 Task: Search for the email with the subject Request for a meeting agenda logged in from softage.1@softage.net with the filter, email from softage.3@softage.net and a new filter,  Delete it 
Action: Mouse moved to (835, 82)
Screenshot: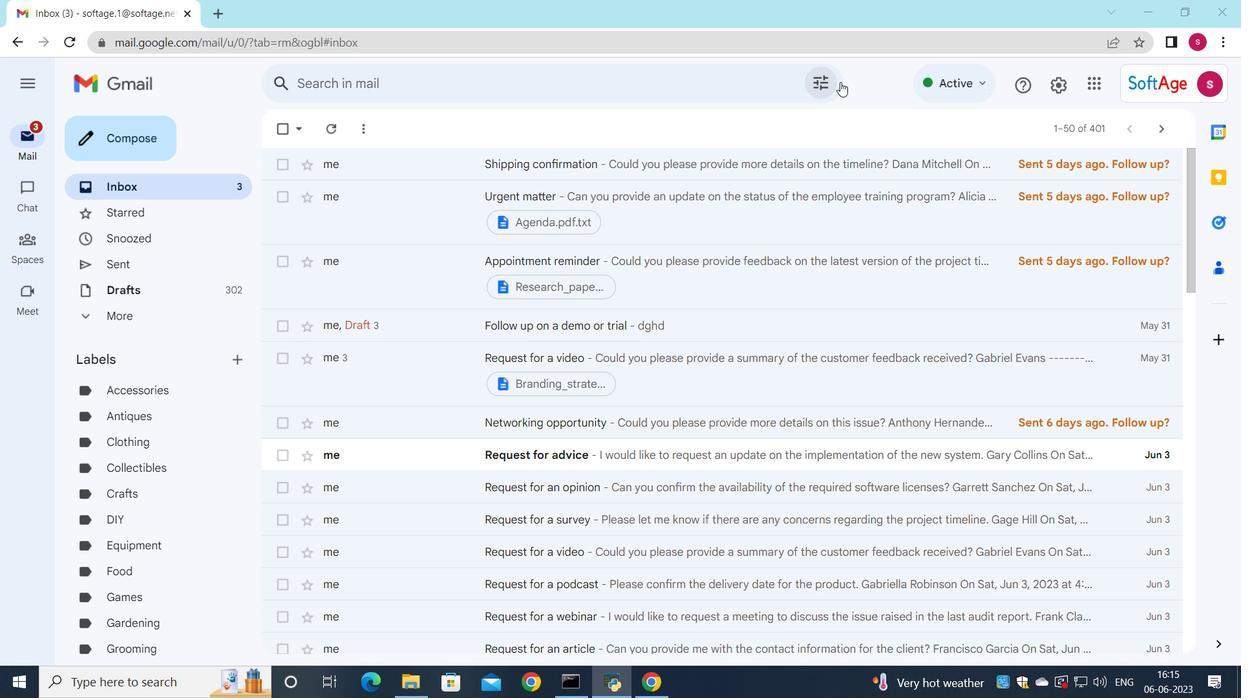 
Action: Mouse pressed left at (835, 82)
Screenshot: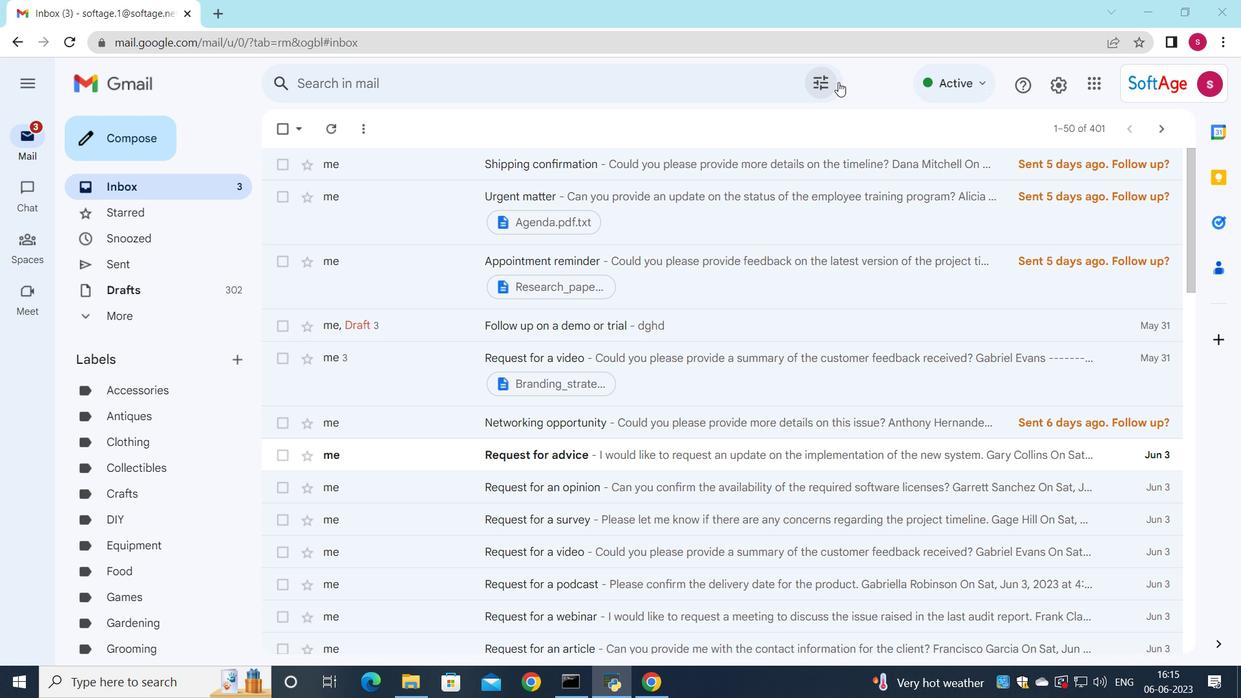 
Action: Mouse moved to (768, 142)
Screenshot: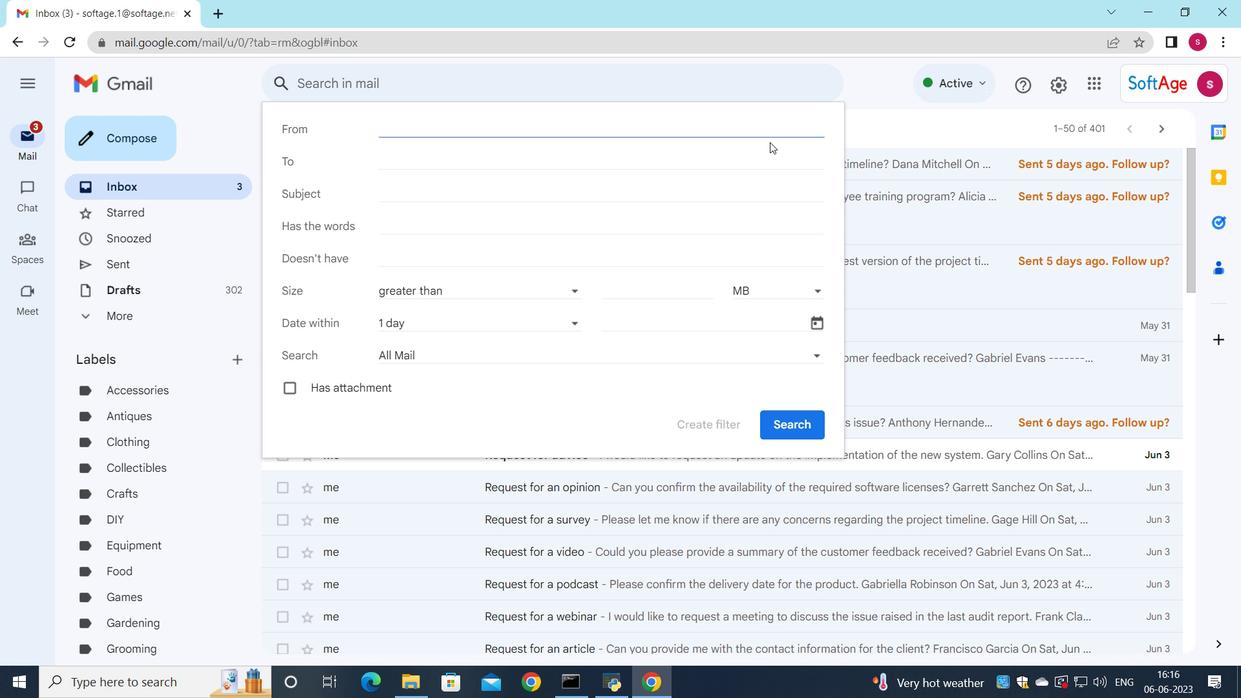 
Action: Key pressed s
Screenshot: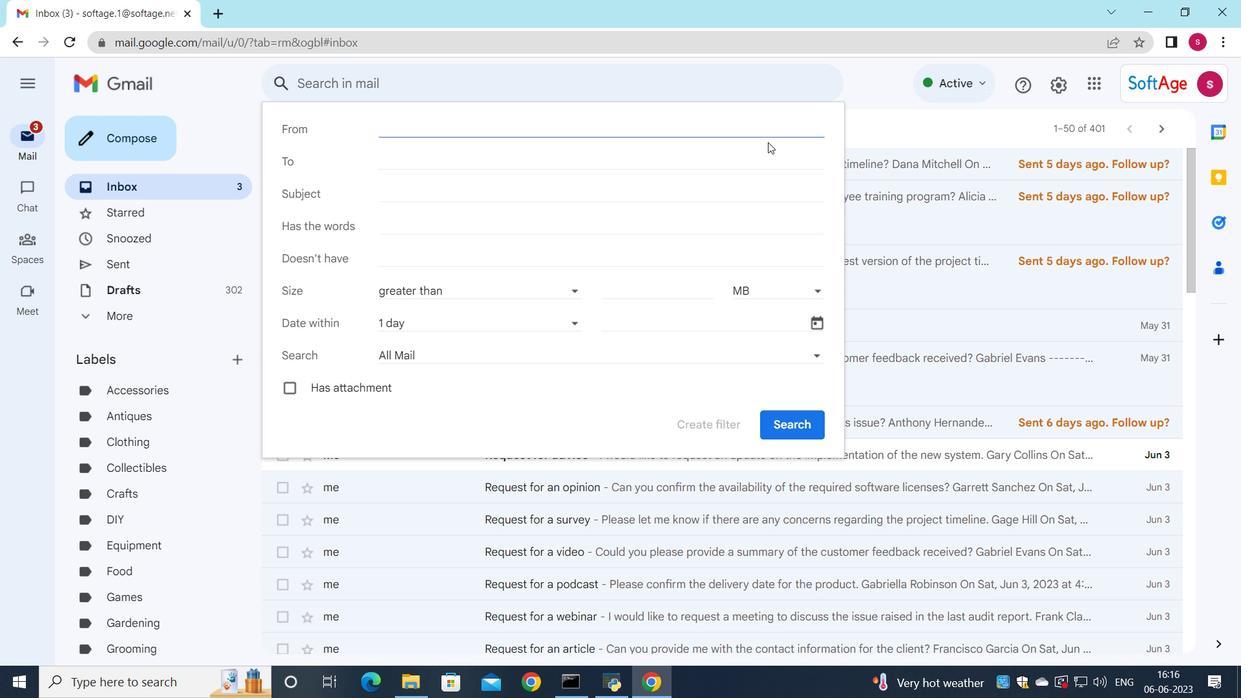 
Action: Mouse moved to (524, 170)
Screenshot: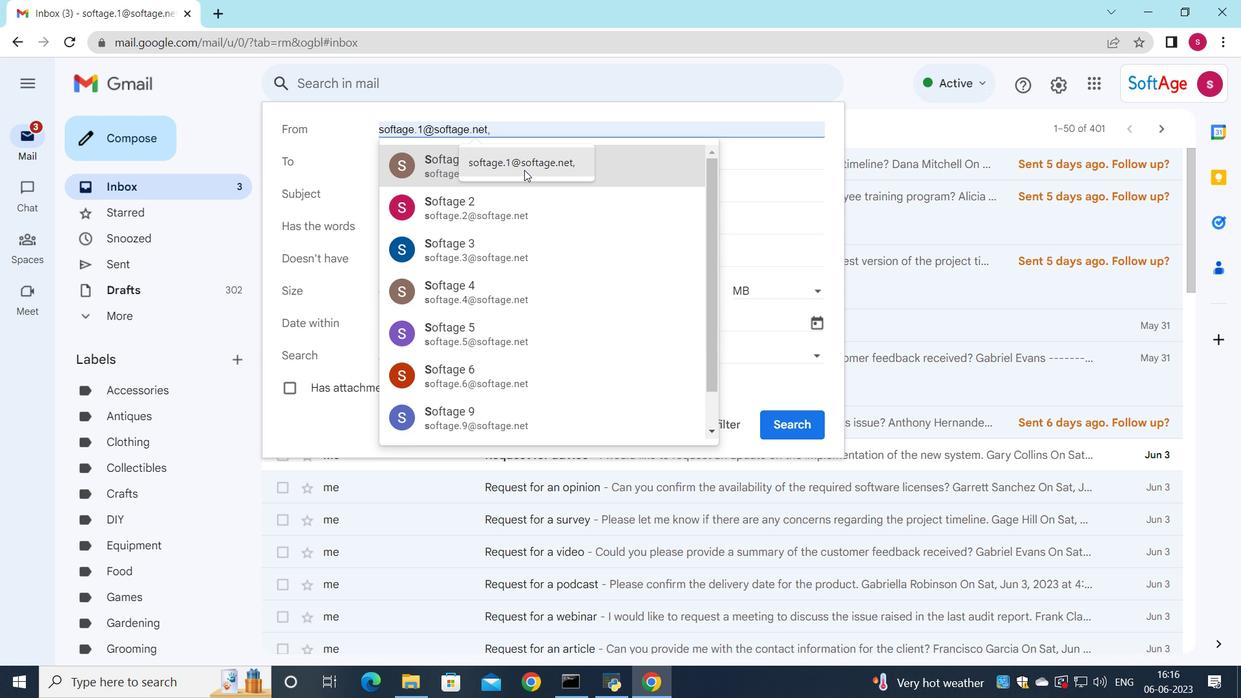 
Action: Mouse pressed left at (524, 170)
Screenshot: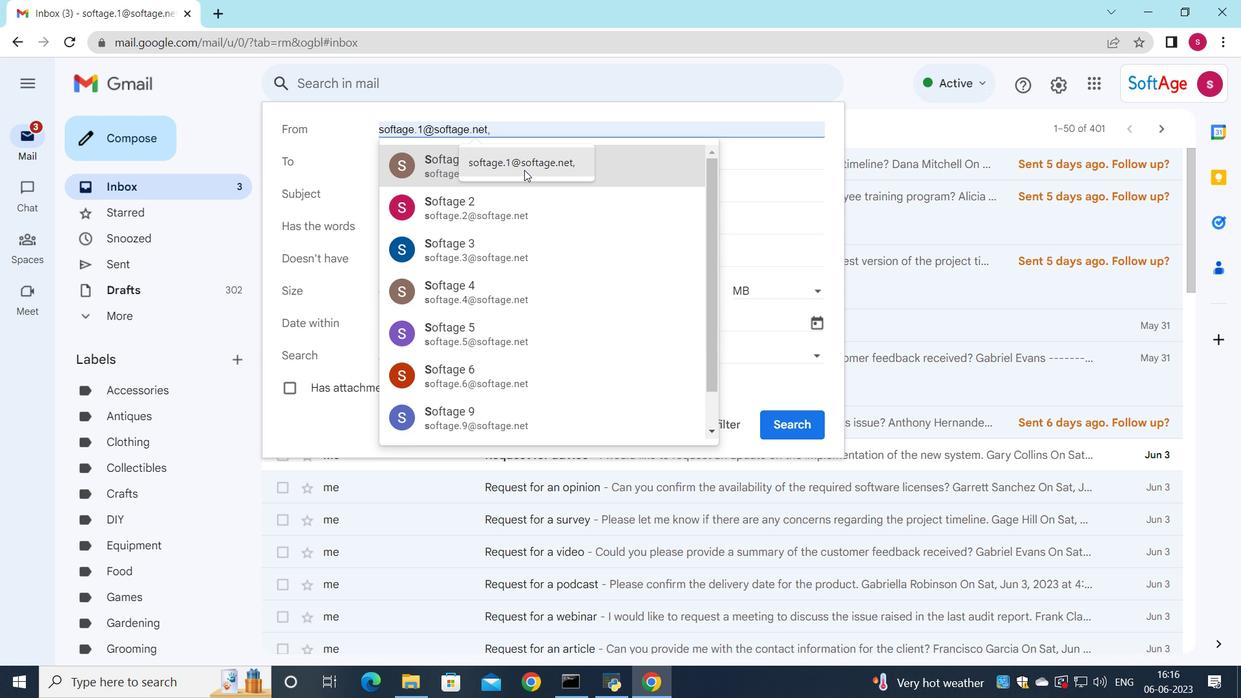 
Action: Mouse moved to (504, 160)
Screenshot: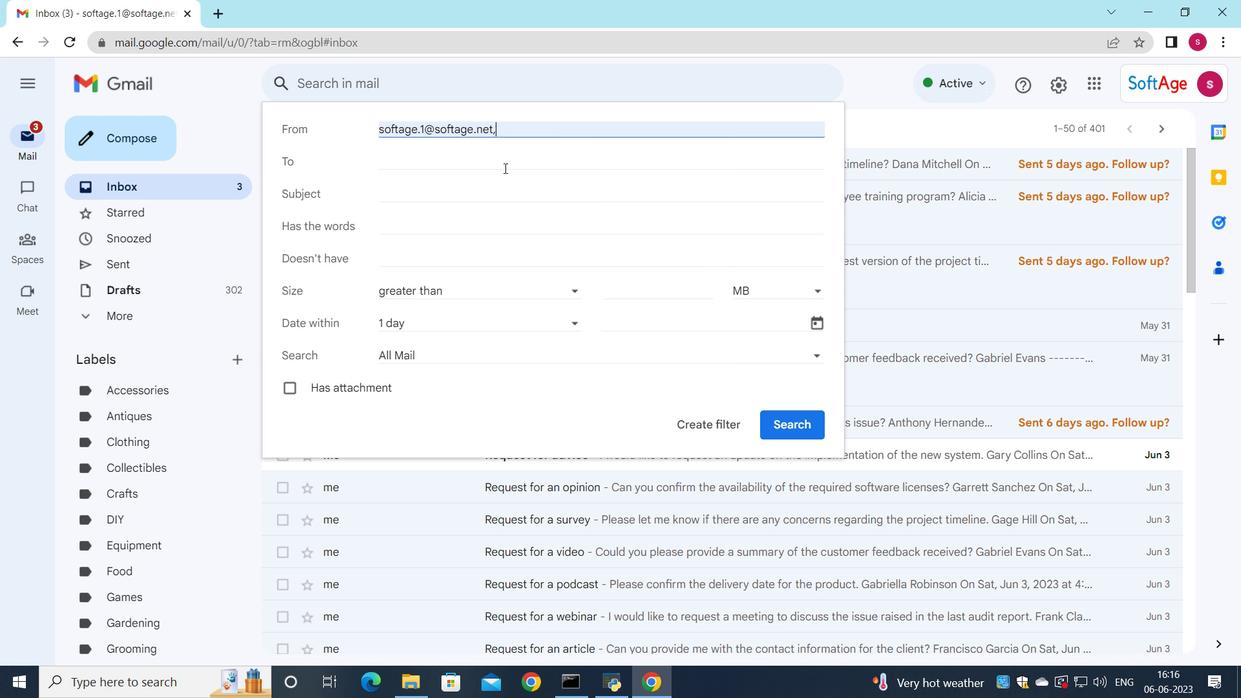 
Action: Mouse pressed left at (504, 160)
Screenshot: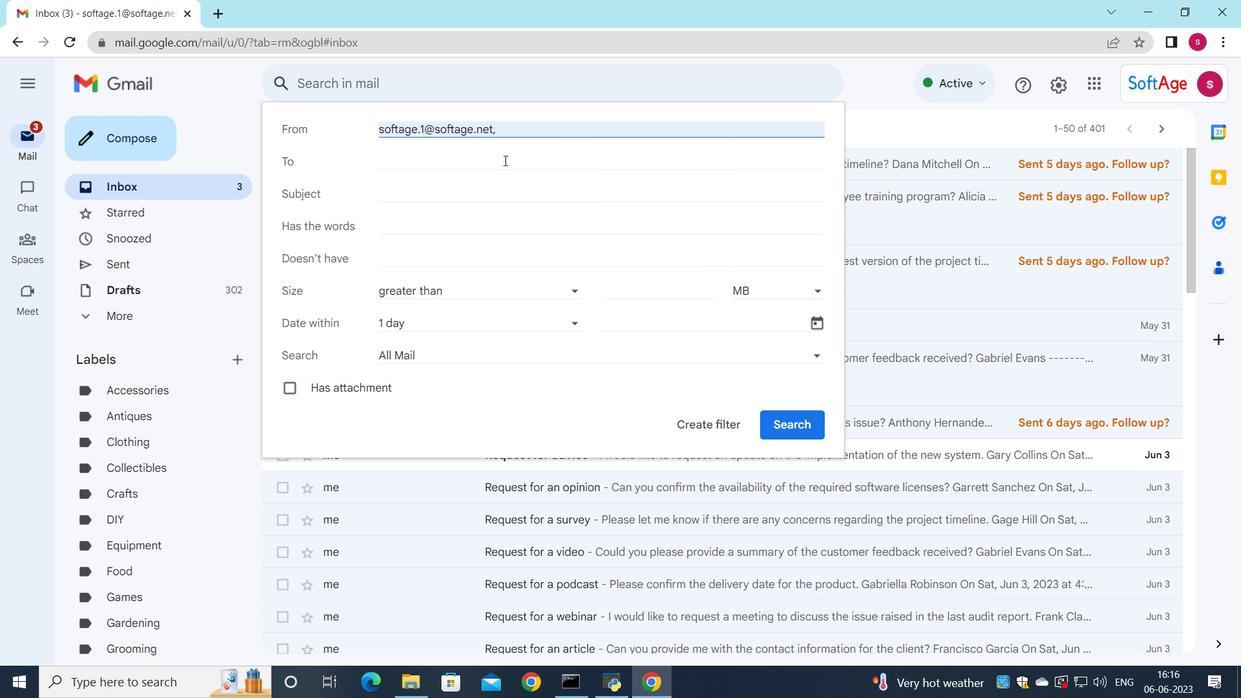 
Action: Key pressed s
Screenshot: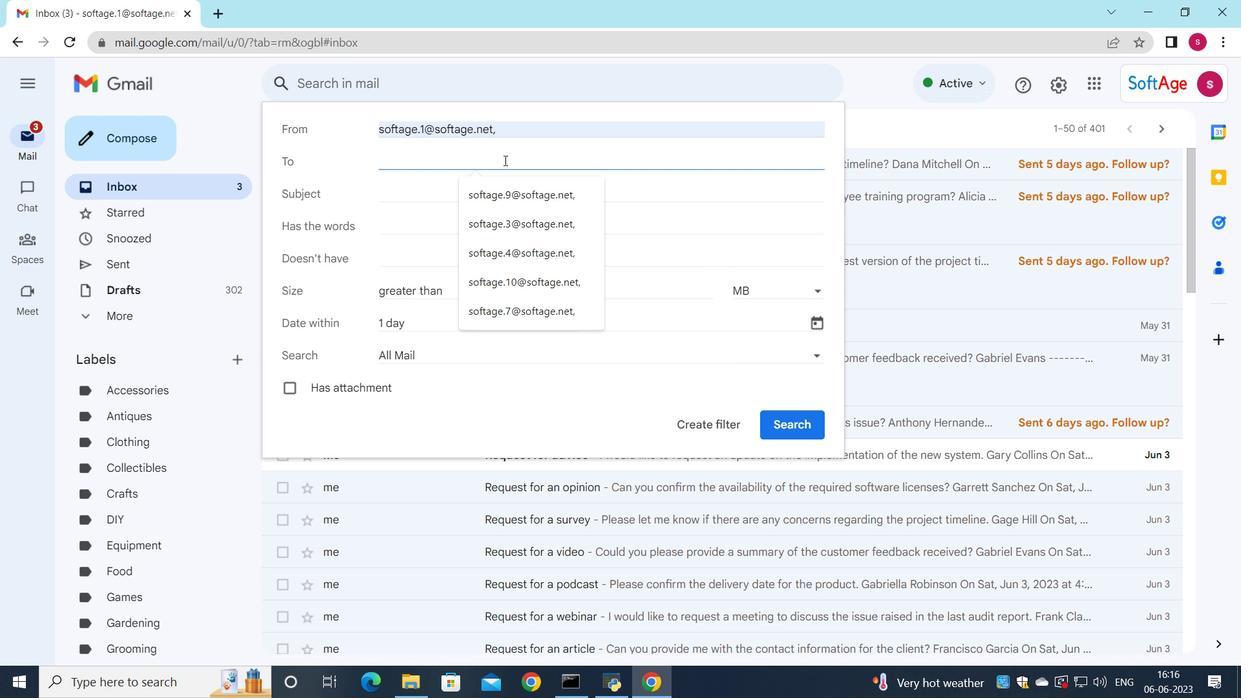 
Action: Mouse moved to (524, 256)
Screenshot: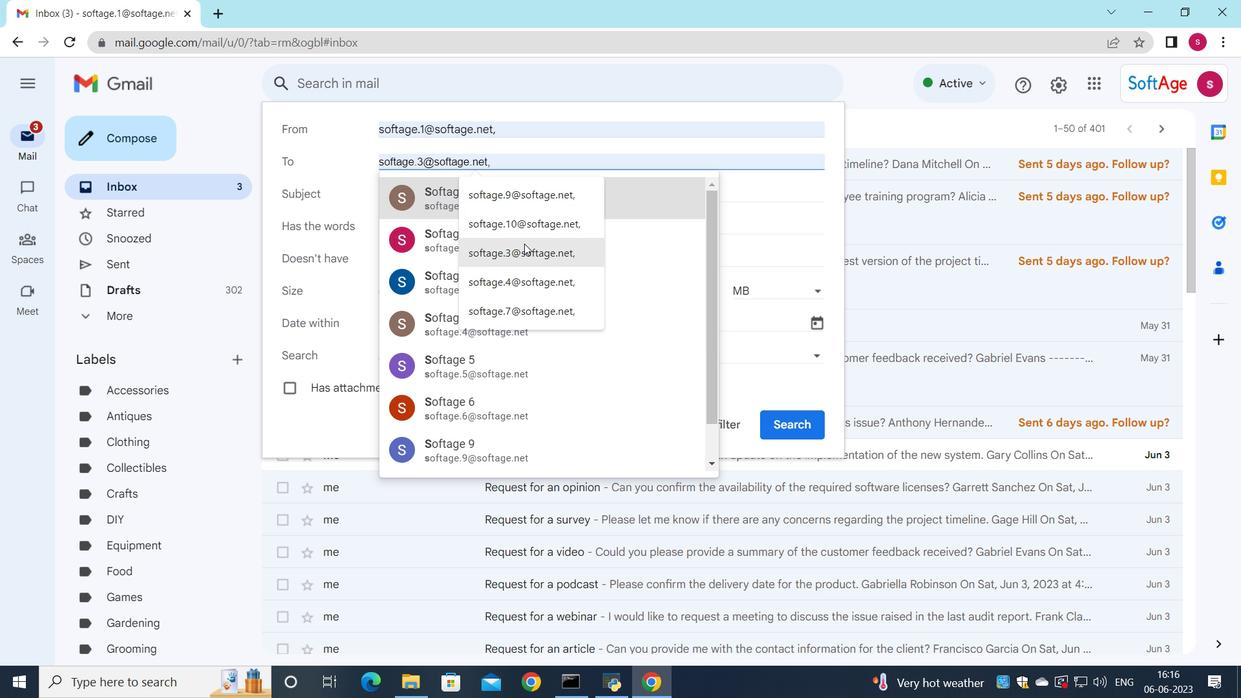 
Action: Mouse pressed left at (524, 256)
Screenshot: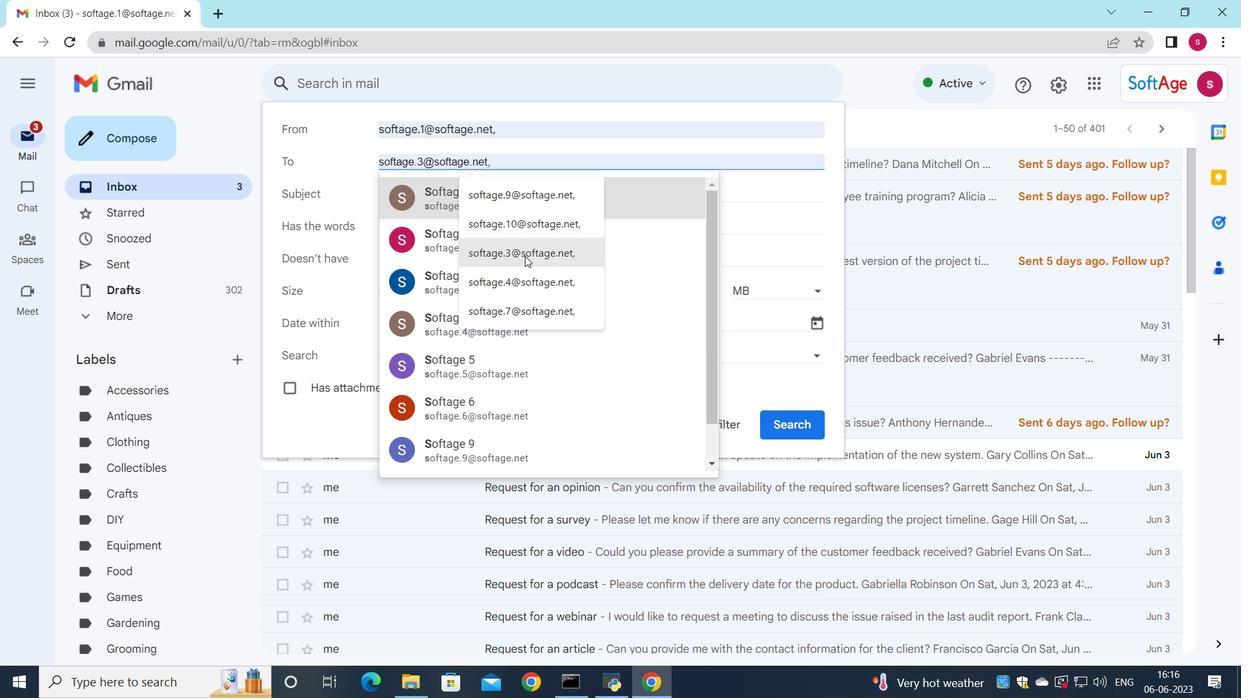 
Action: Mouse moved to (474, 190)
Screenshot: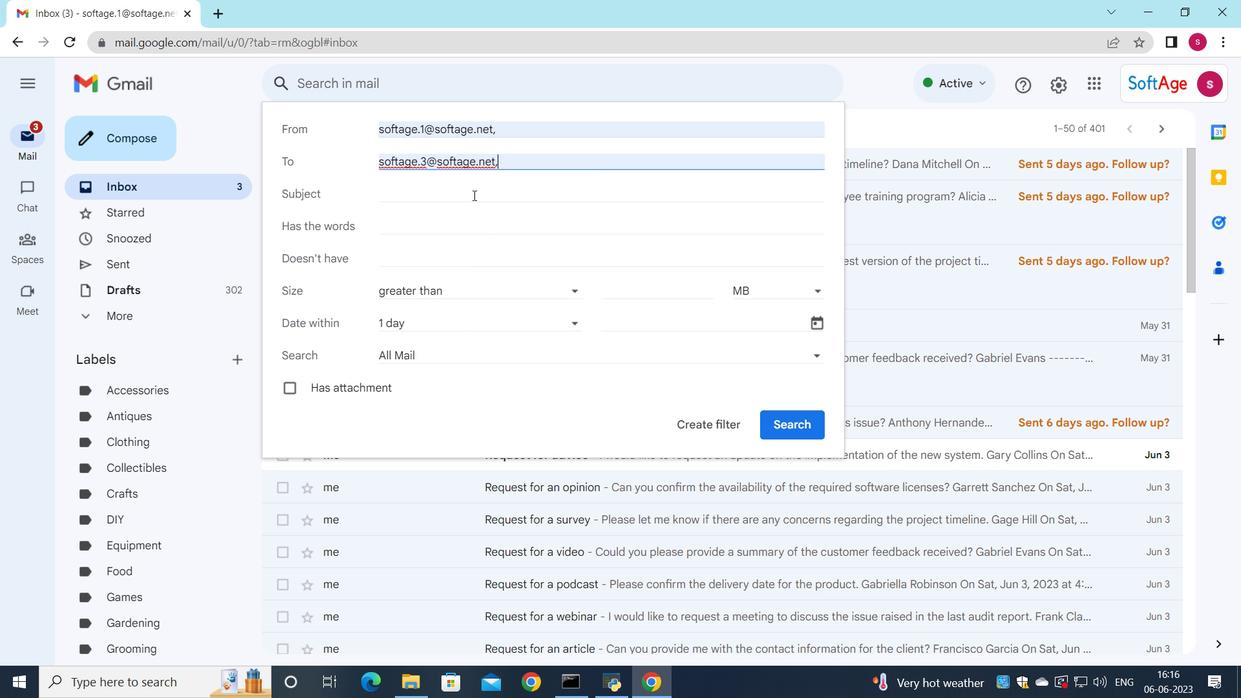 
Action: Mouse pressed left at (474, 190)
Screenshot: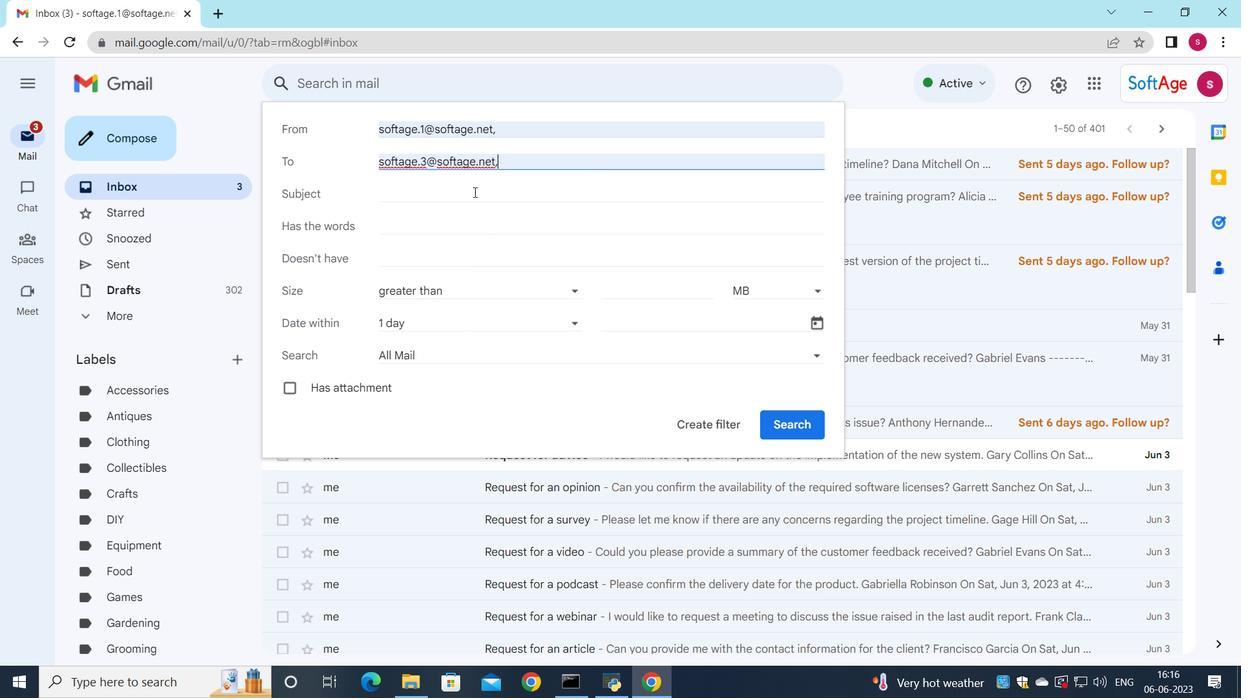 
Action: Mouse moved to (504, 219)
Screenshot: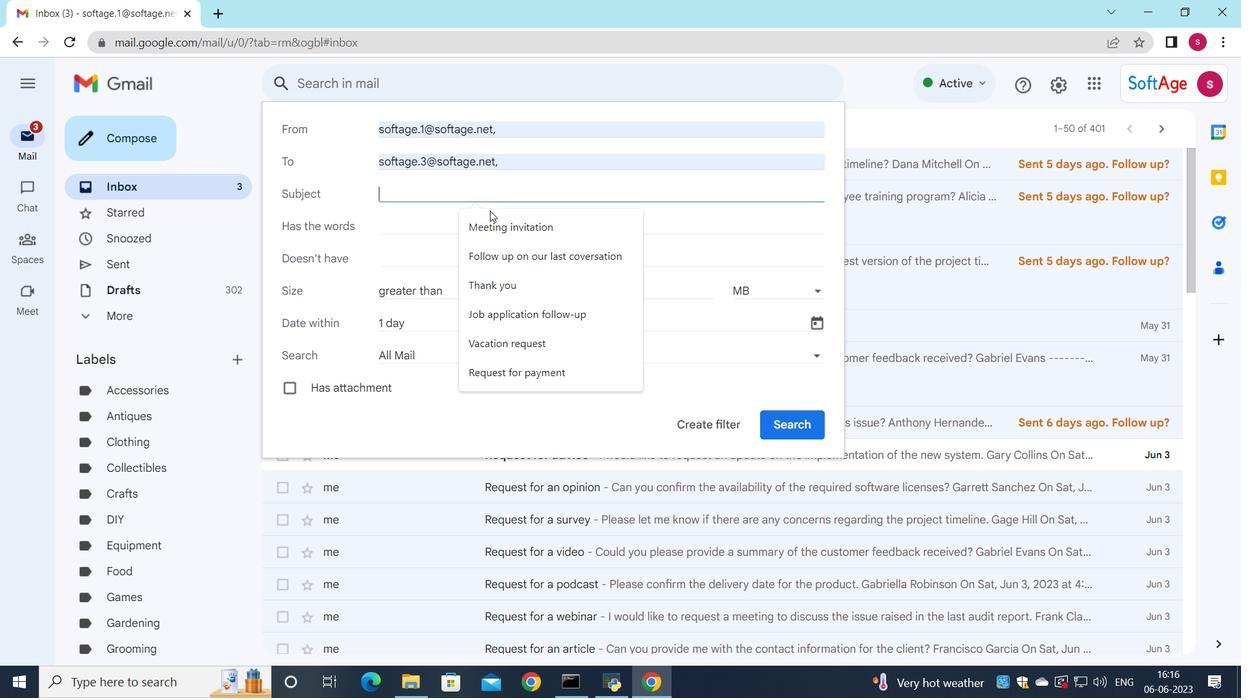 
Action: Key pressed <Key.shift>Request<Key.space>for<Key.space>a<Key.space>meeting<Key.space>agenda
Screenshot: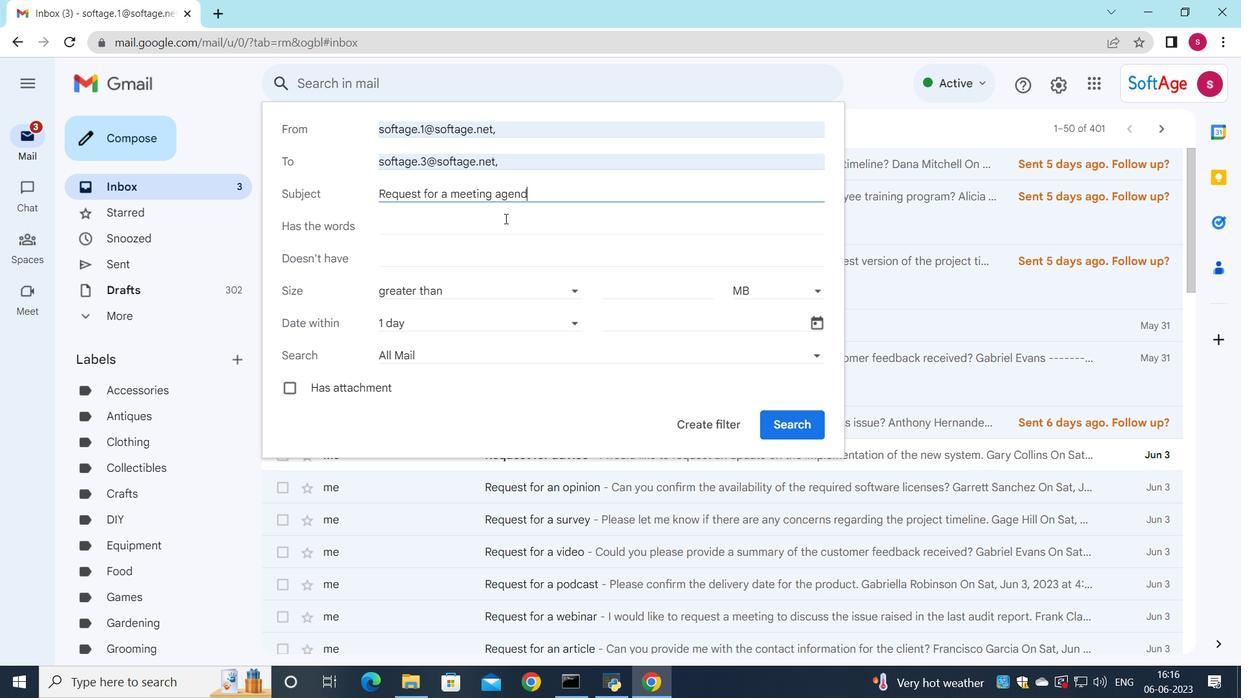 
Action: Mouse moved to (516, 323)
Screenshot: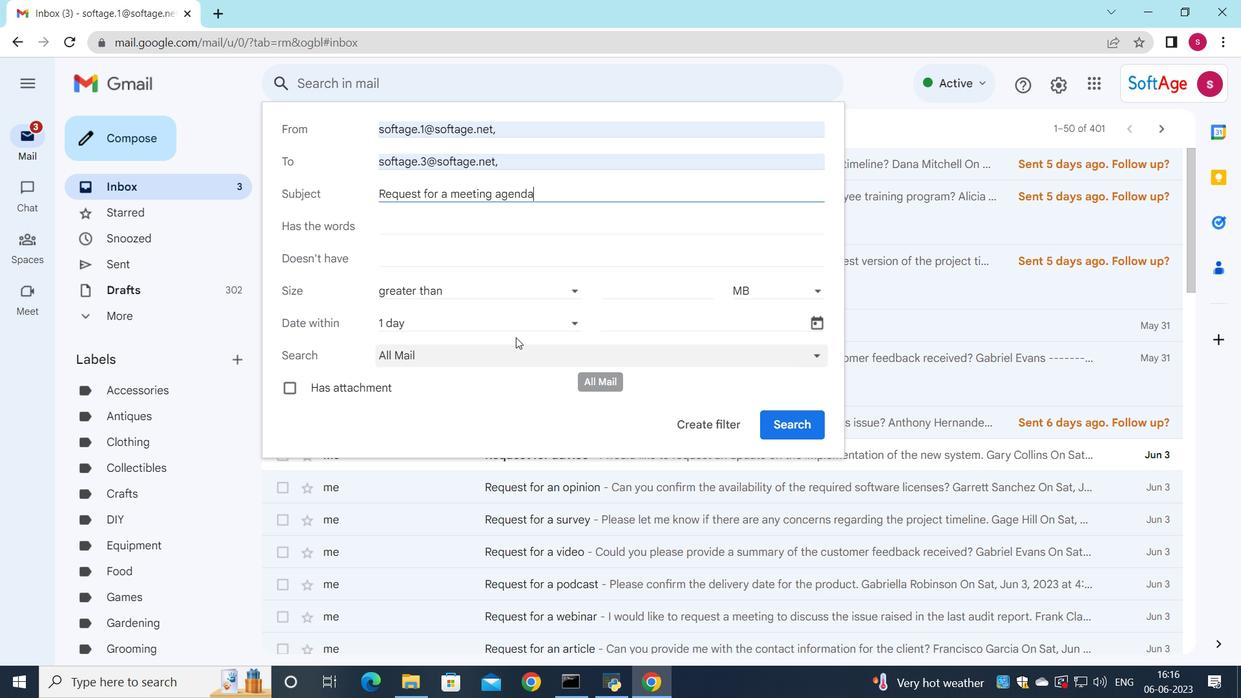 
Action: Mouse pressed left at (516, 323)
Screenshot: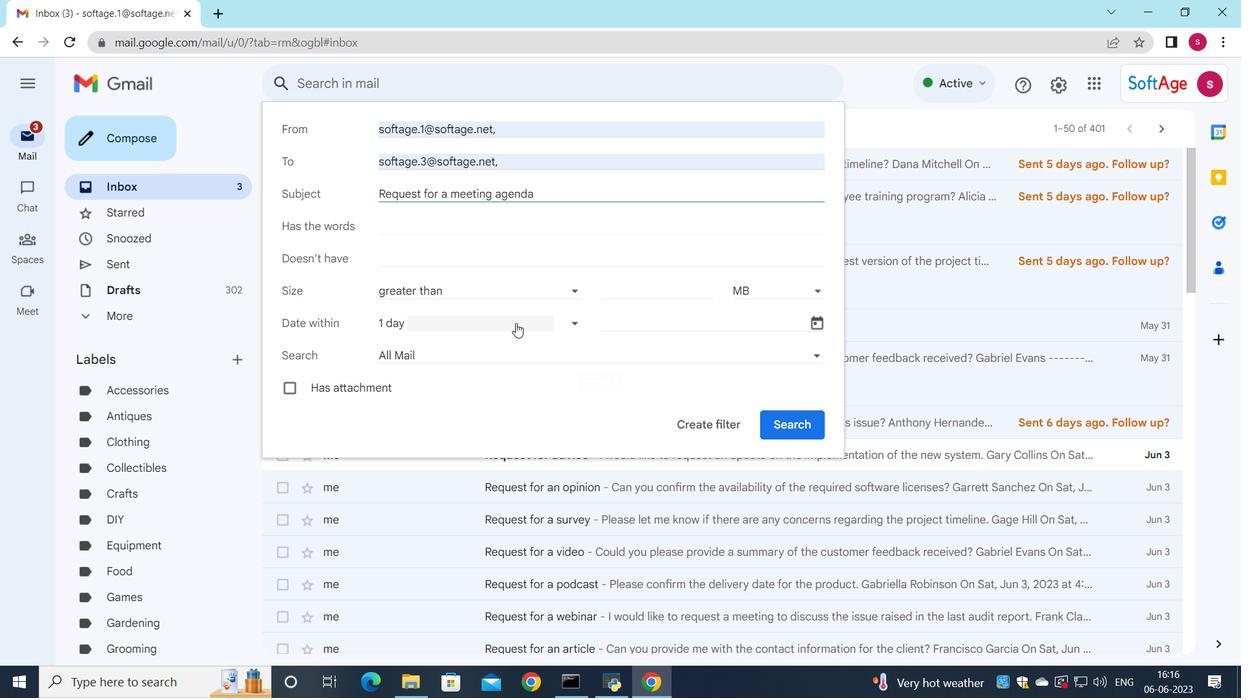 
Action: Mouse moved to (460, 510)
Screenshot: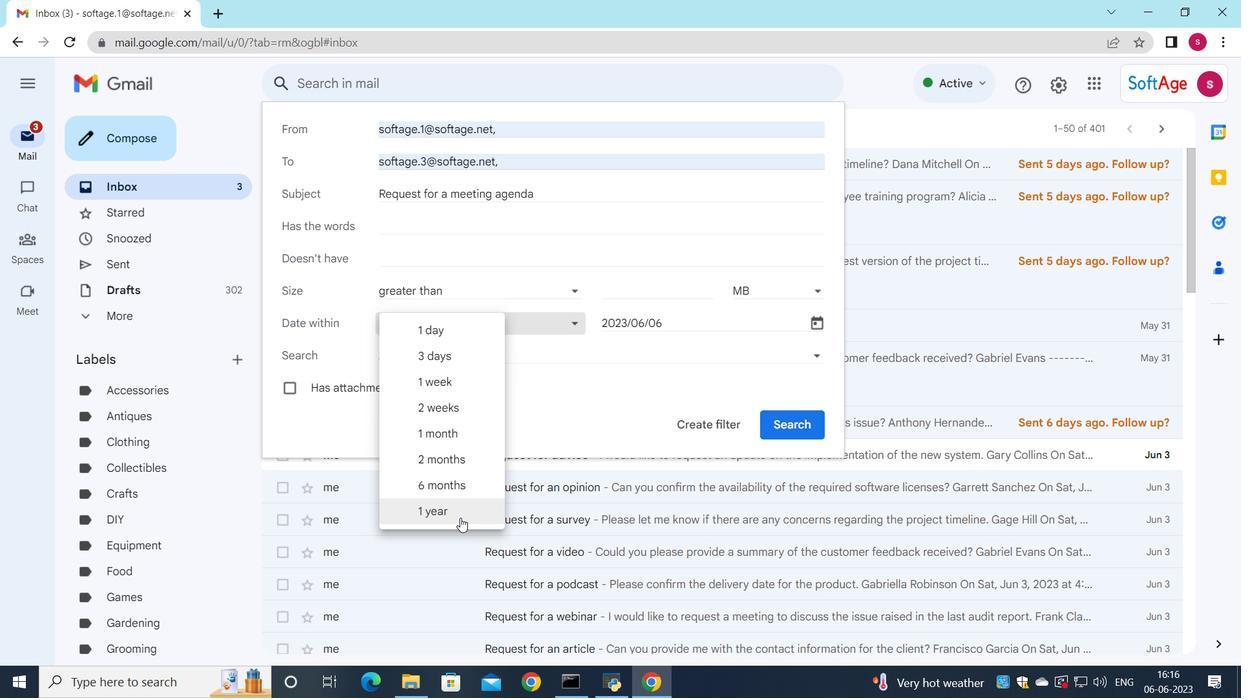 
Action: Mouse pressed left at (460, 510)
Screenshot: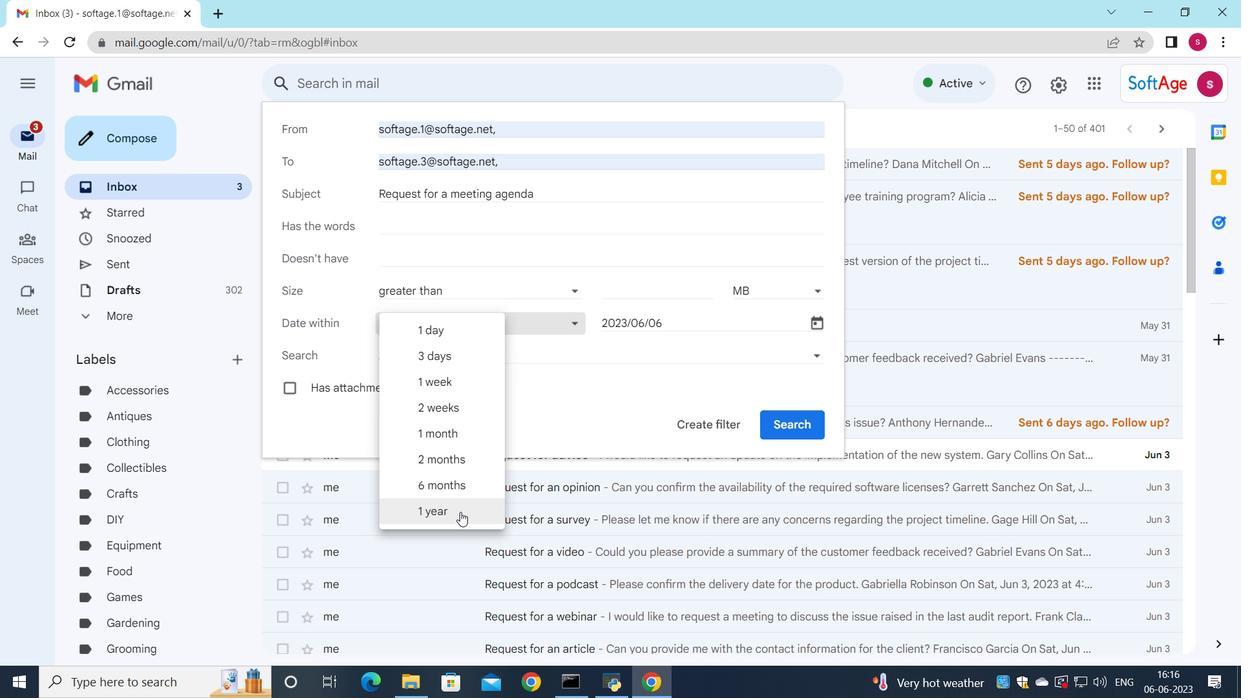 
Action: Mouse moved to (687, 427)
Screenshot: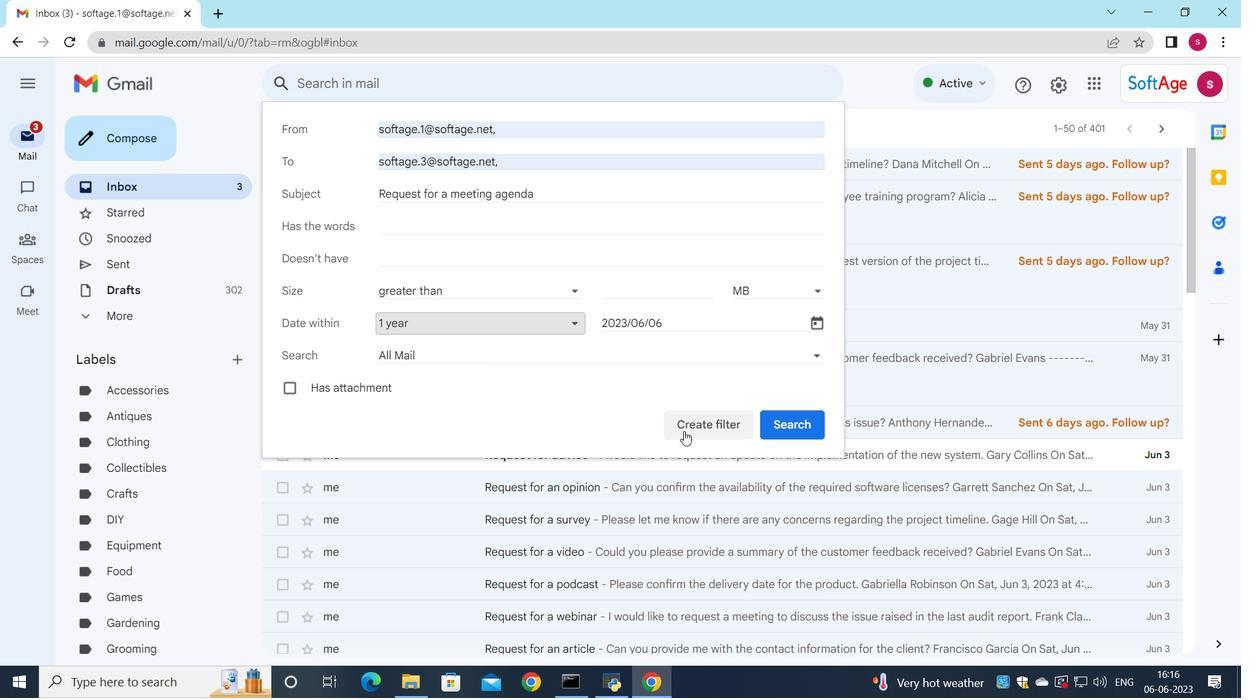 
Action: Mouse pressed left at (687, 427)
Screenshot: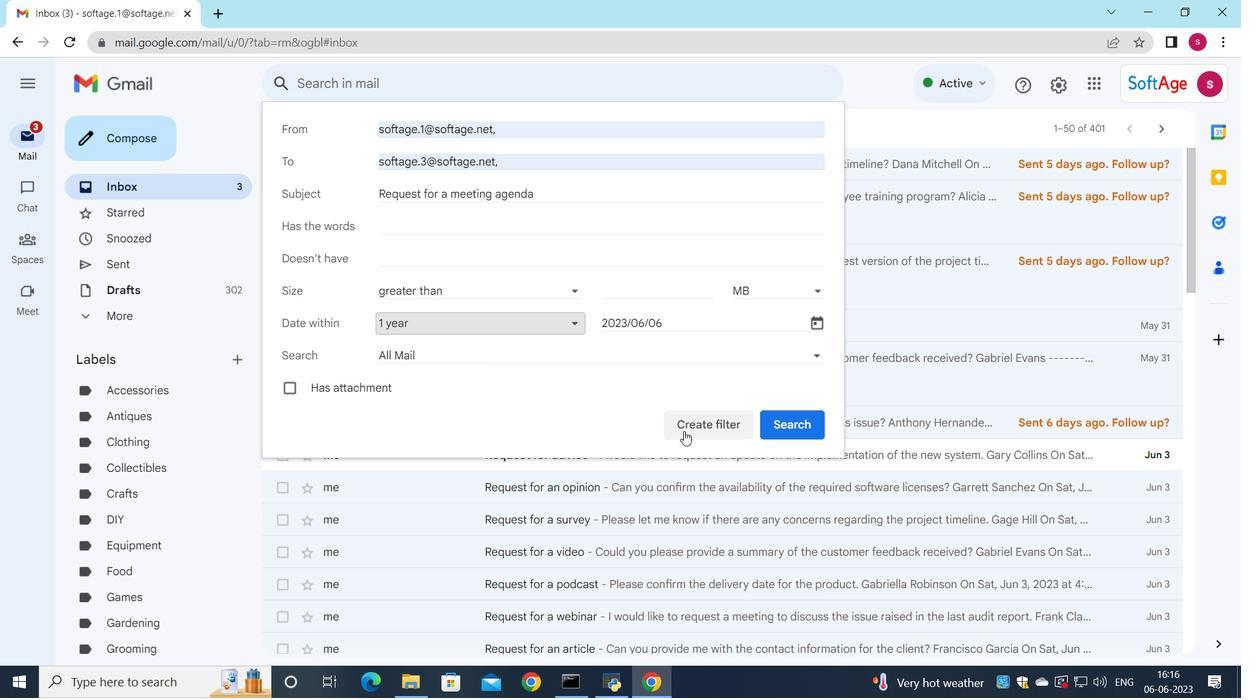 
Action: Mouse moved to (292, 283)
Screenshot: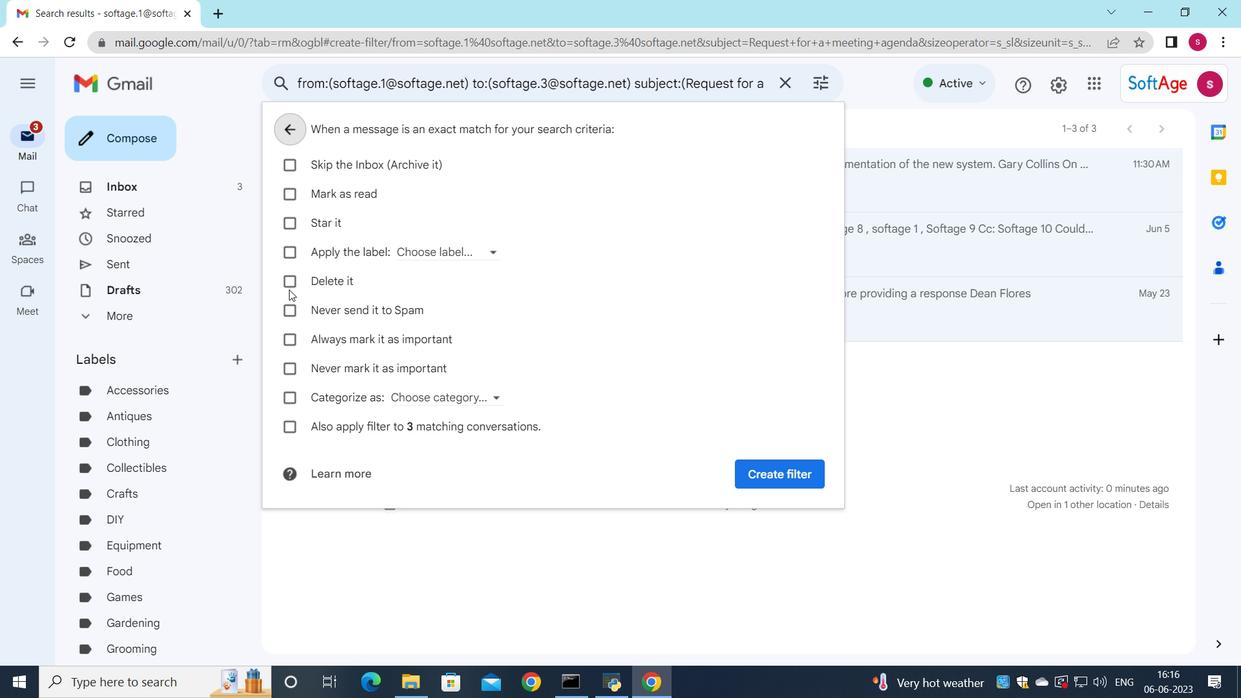
Action: Mouse pressed left at (292, 283)
Screenshot: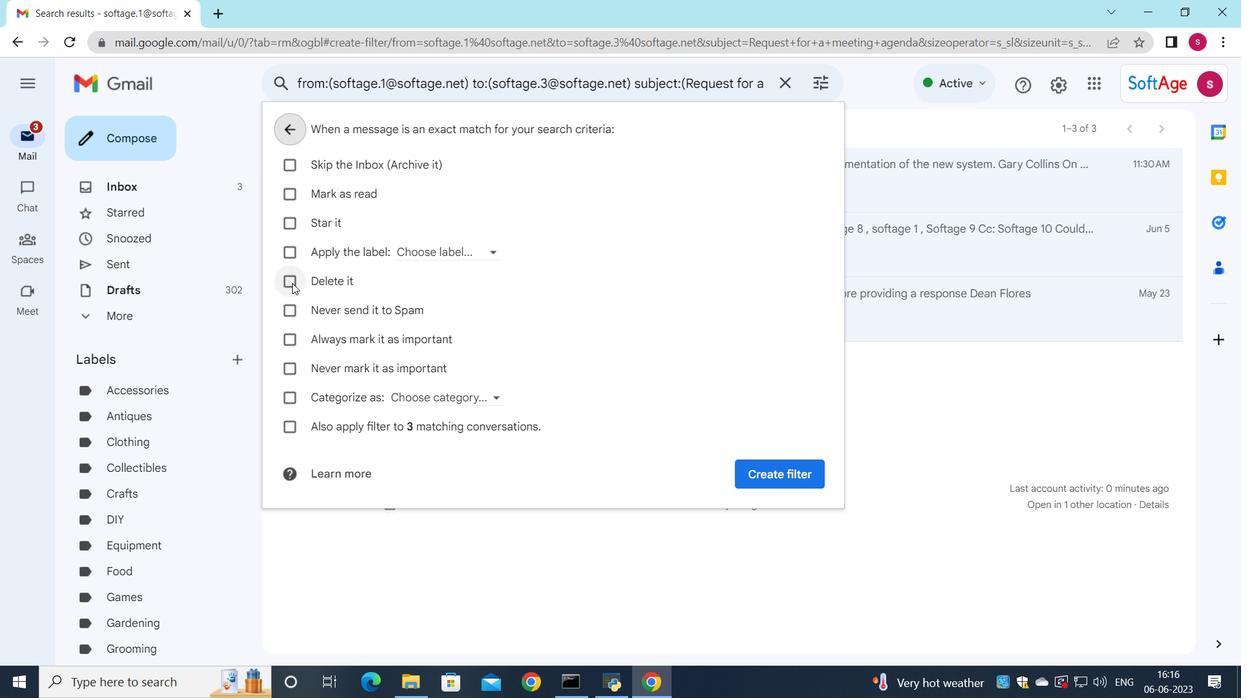 
Action: Mouse moved to (775, 460)
Screenshot: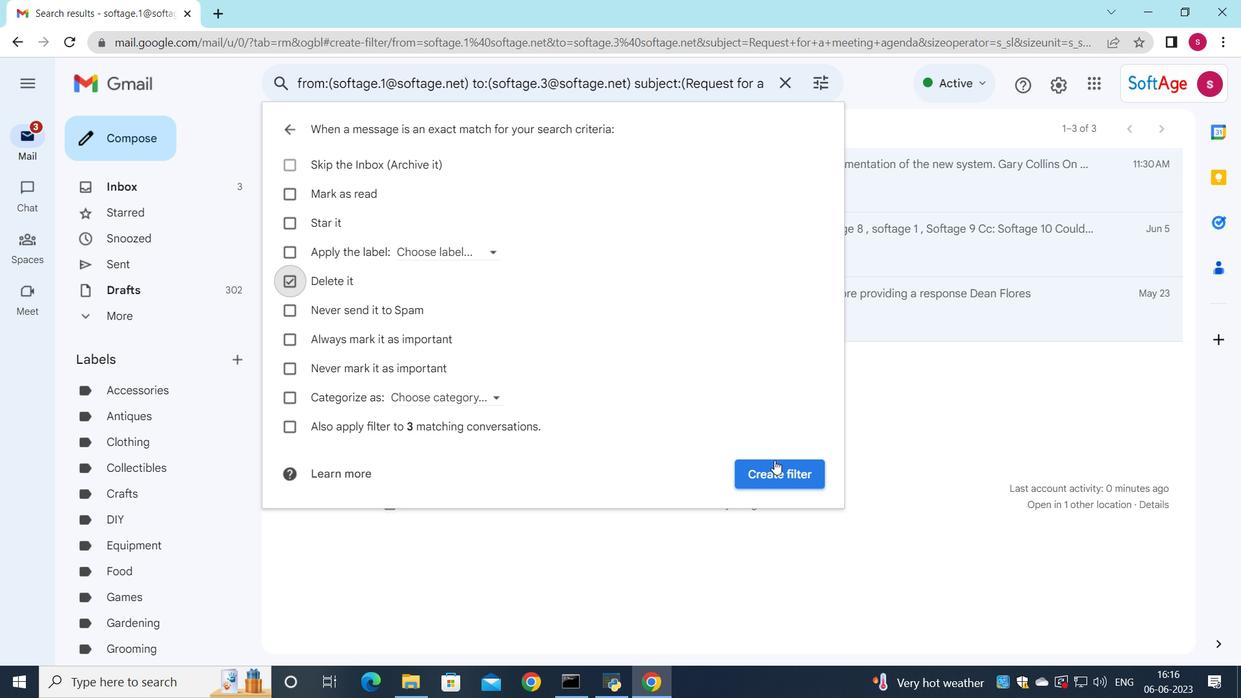 
Action: Mouse pressed left at (775, 460)
Screenshot: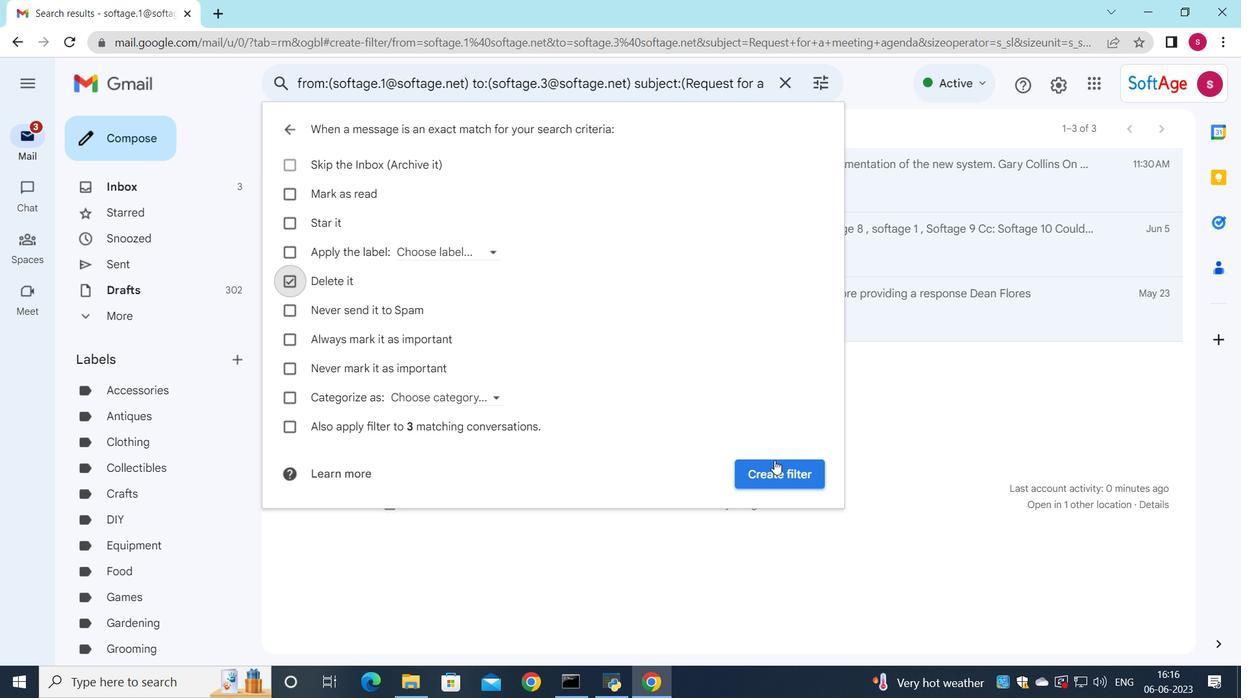 
Action: Mouse moved to (864, 454)
Screenshot: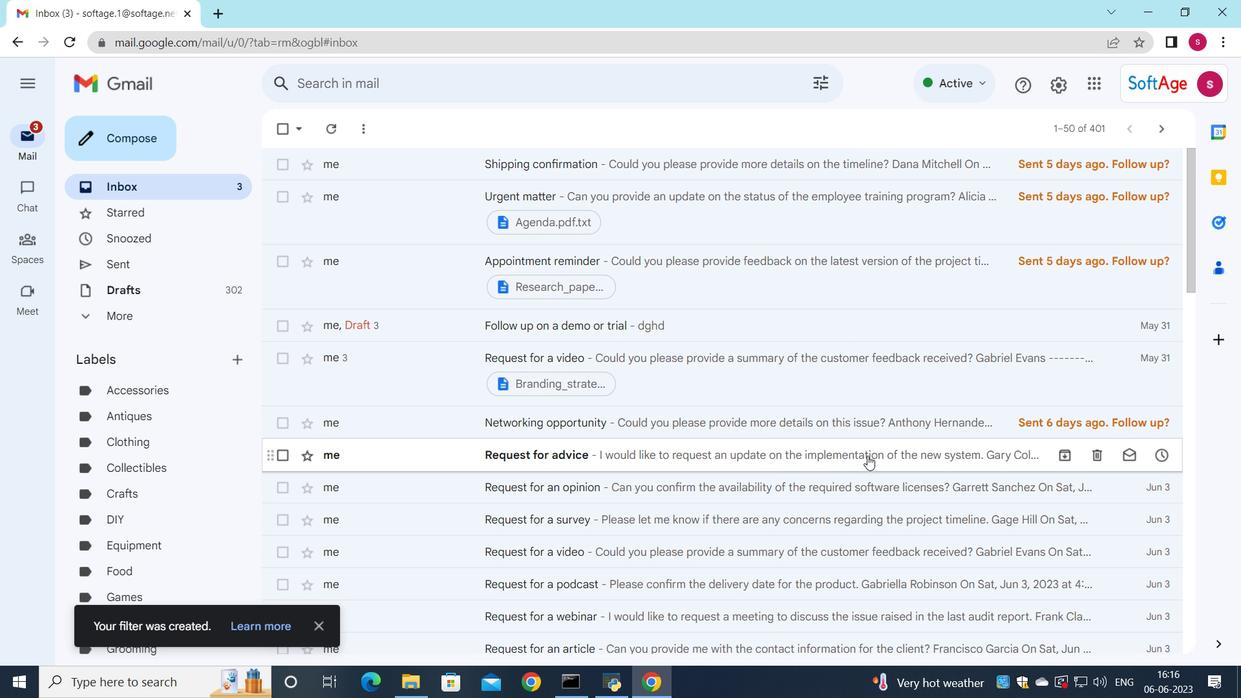 
